 Task: Open the "Layers" tab.
Action: Mouse moved to (973, 27)
Screenshot: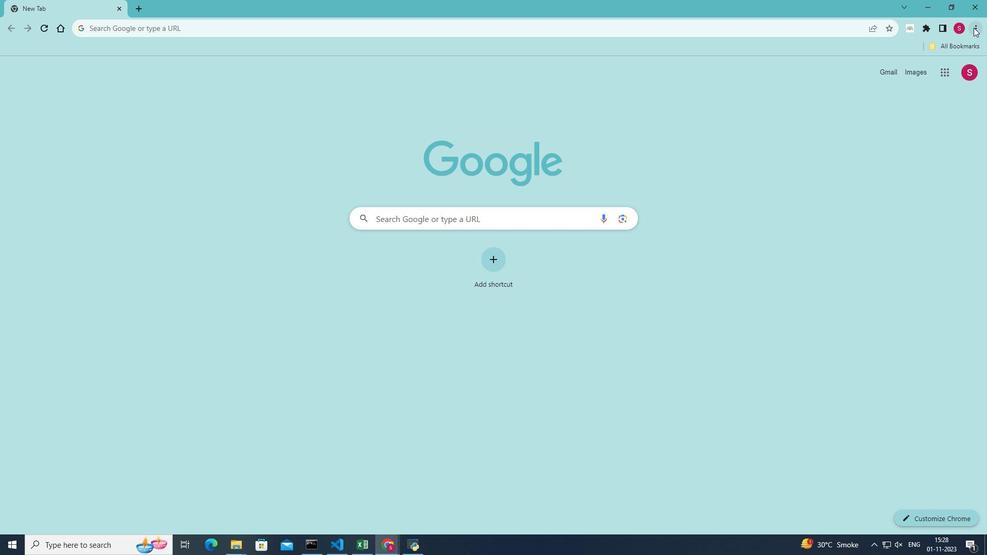 
Action: Mouse pressed left at (973, 27)
Screenshot: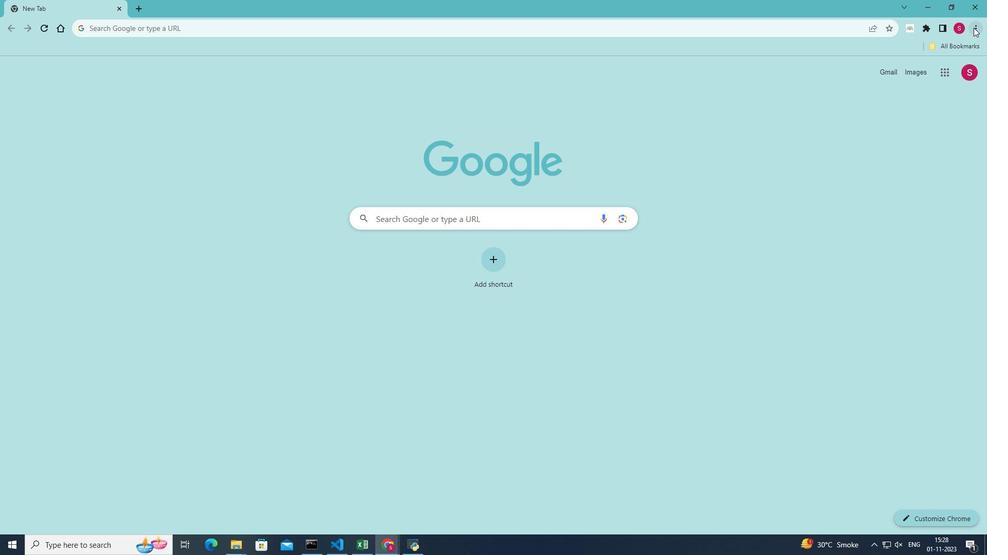 
Action: Mouse moved to (890, 186)
Screenshot: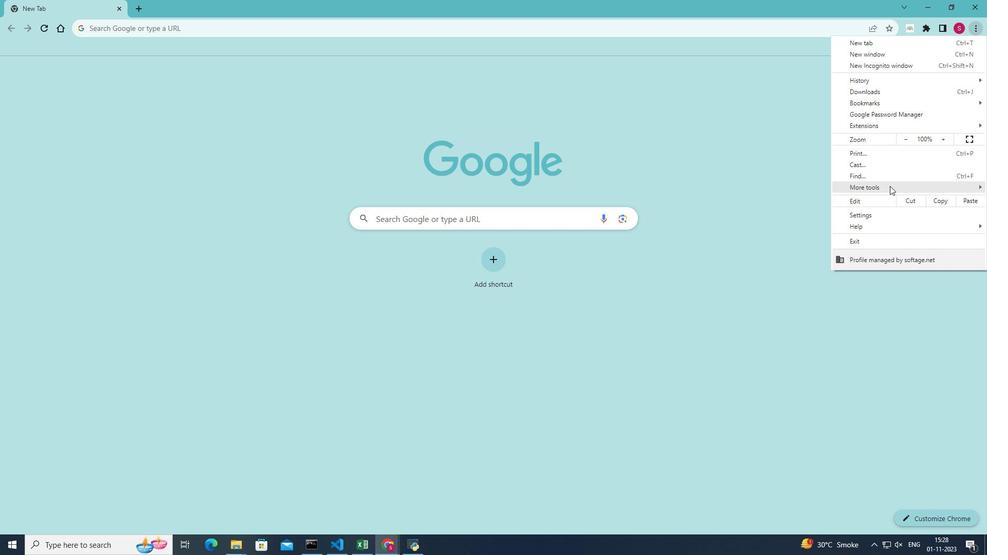 
Action: Mouse pressed left at (890, 186)
Screenshot: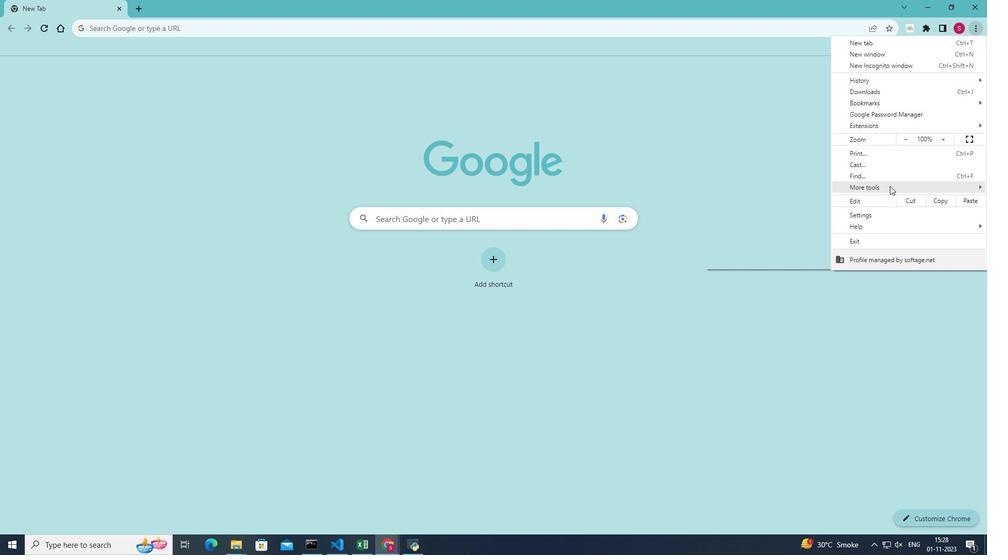 
Action: Mouse moved to (788, 265)
Screenshot: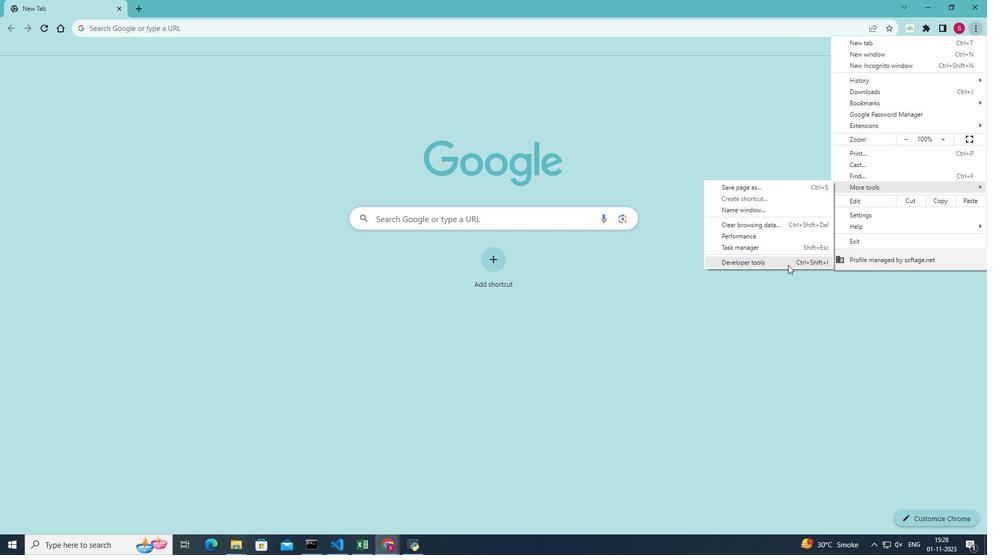 
Action: Mouse pressed left at (788, 265)
Screenshot: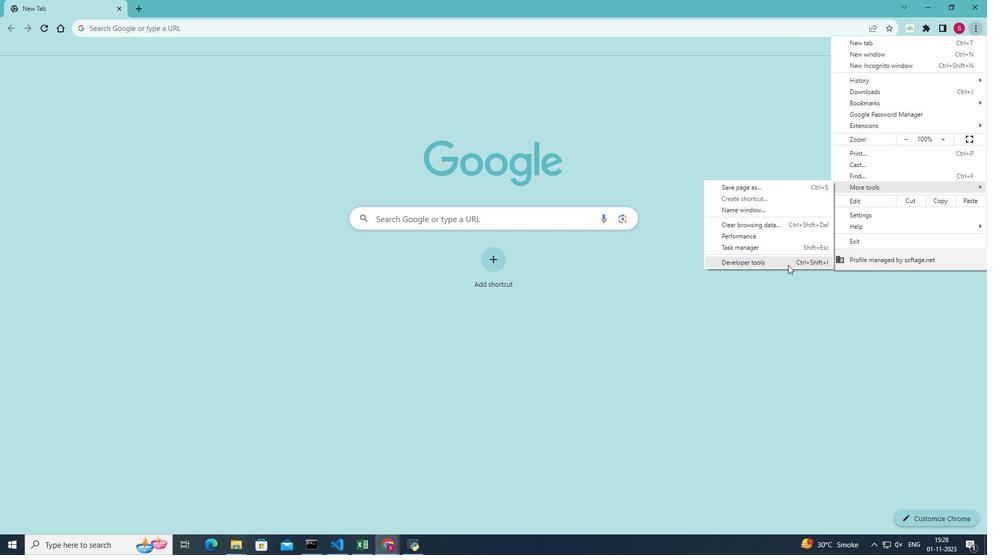 
Action: Mouse moved to (963, 389)
Screenshot: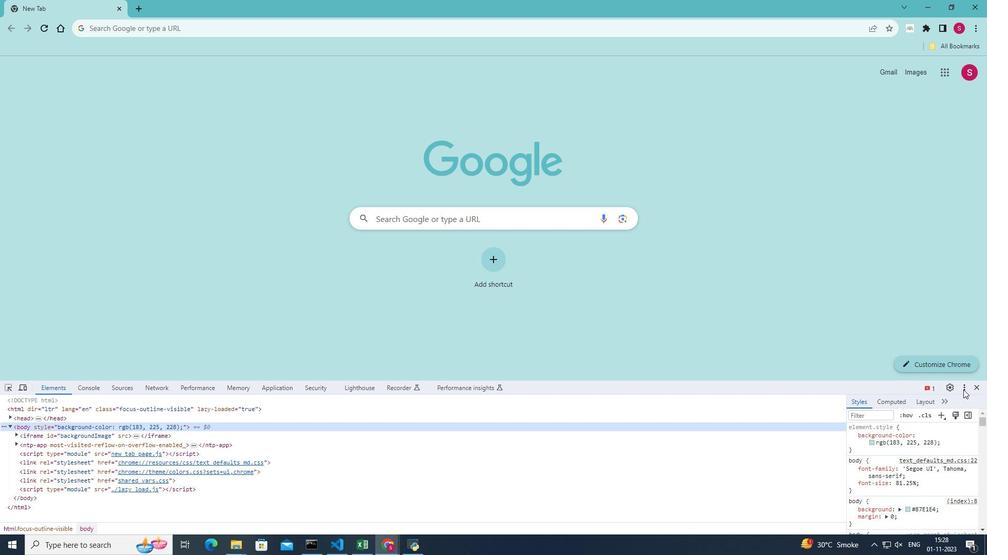 
Action: Mouse pressed left at (963, 389)
Screenshot: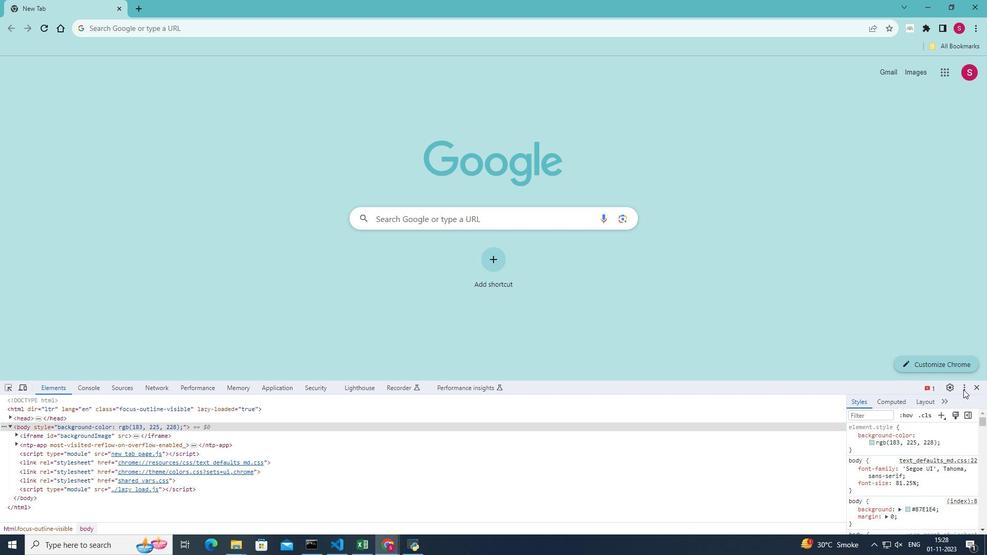 
Action: Mouse moved to (798, 456)
Screenshot: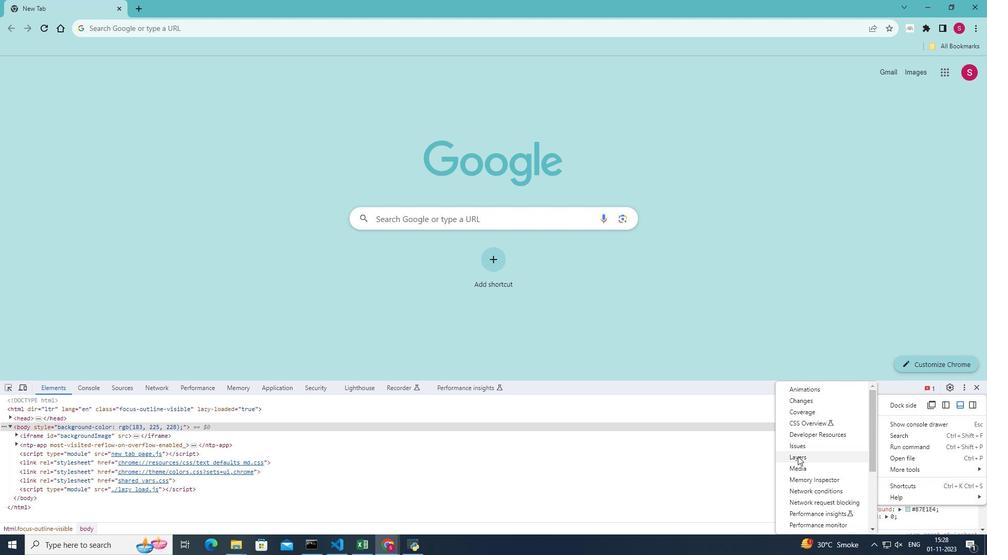
Action: Mouse pressed left at (798, 456)
Screenshot: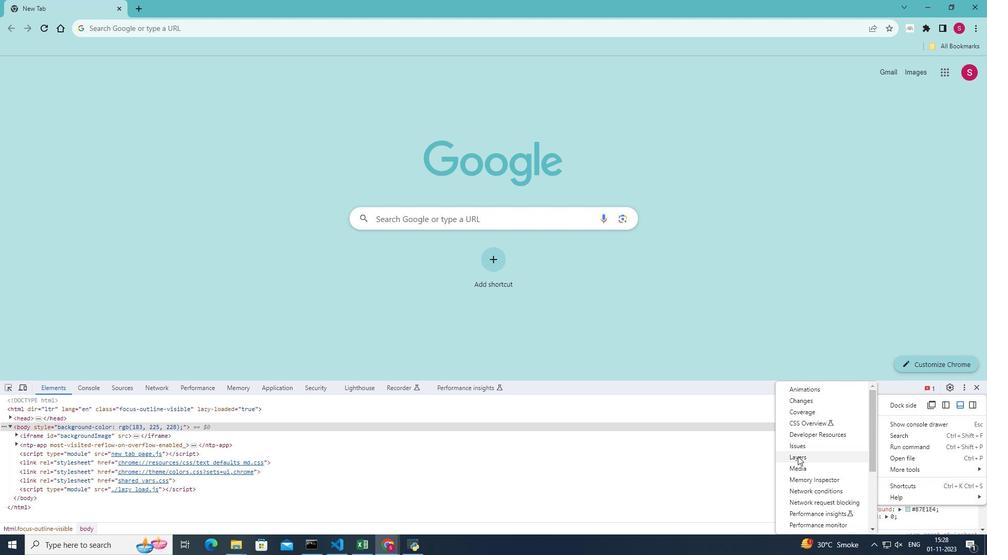 
